 Task: Use the formula "FIXED" in spreadsheet "Project protfolio".
Action: Mouse moved to (893, 140)
Screenshot: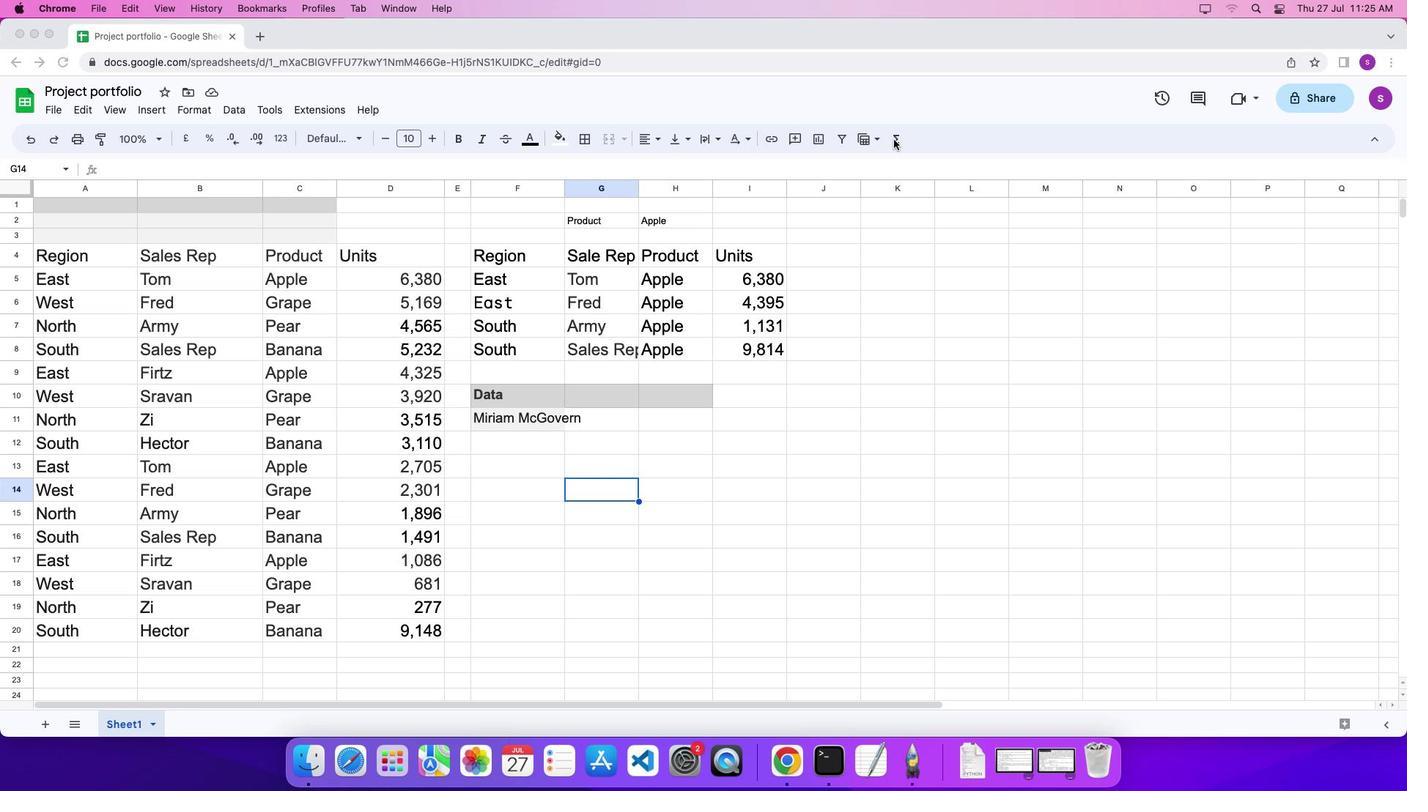 
Action: Mouse pressed left at (893, 140)
Screenshot: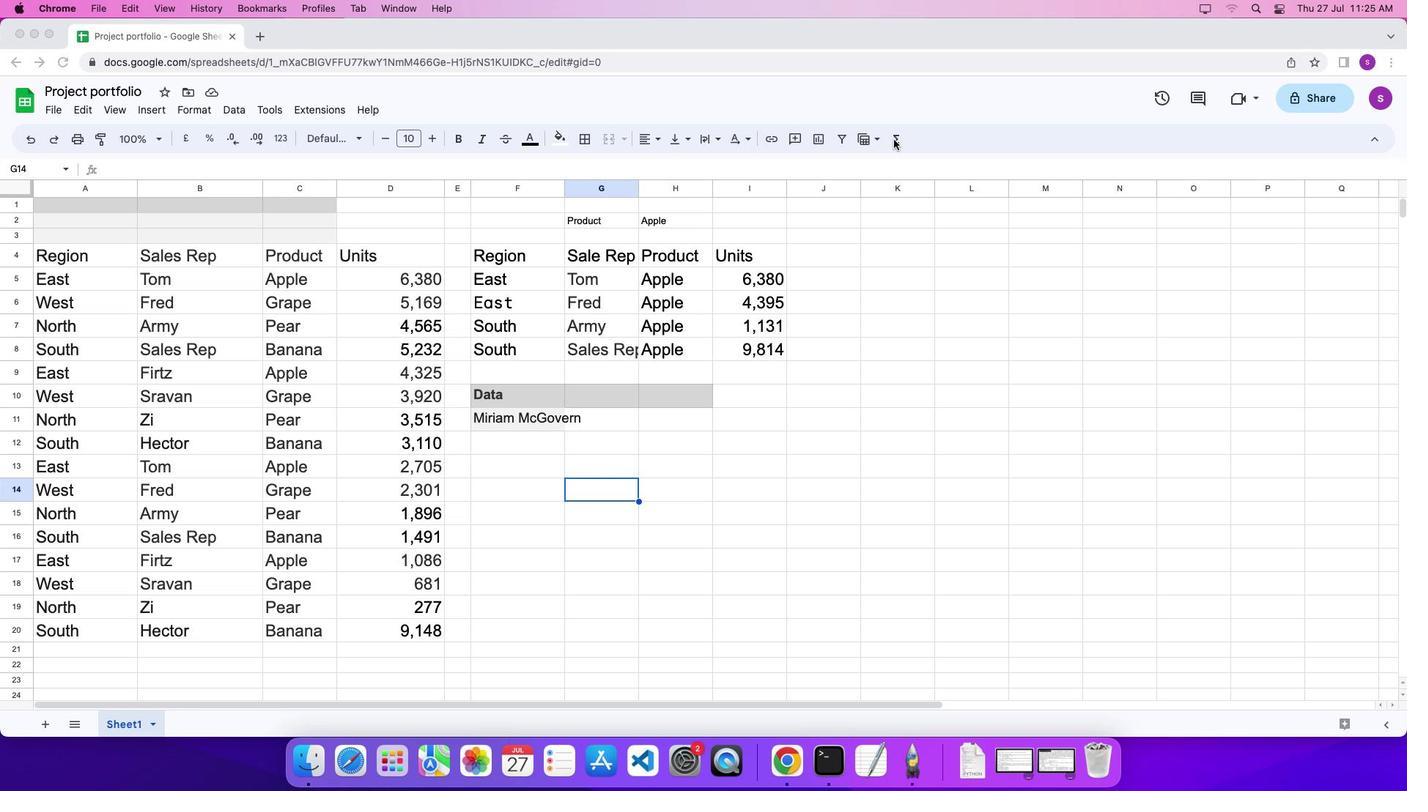 
Action: Mouse moved to (897, 141)
Screenshot: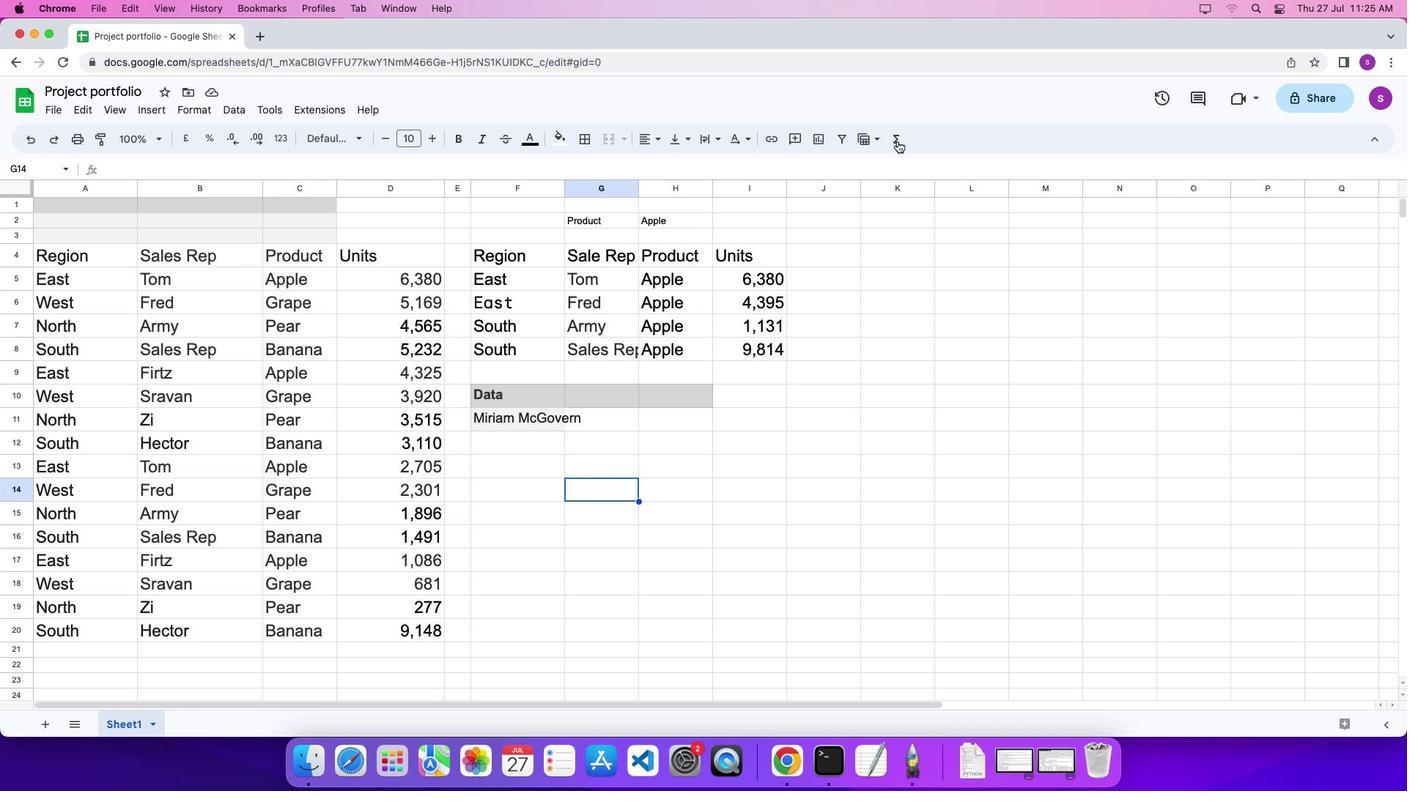 
Action: Mouse pressed left at (897, 141)
Screenshot: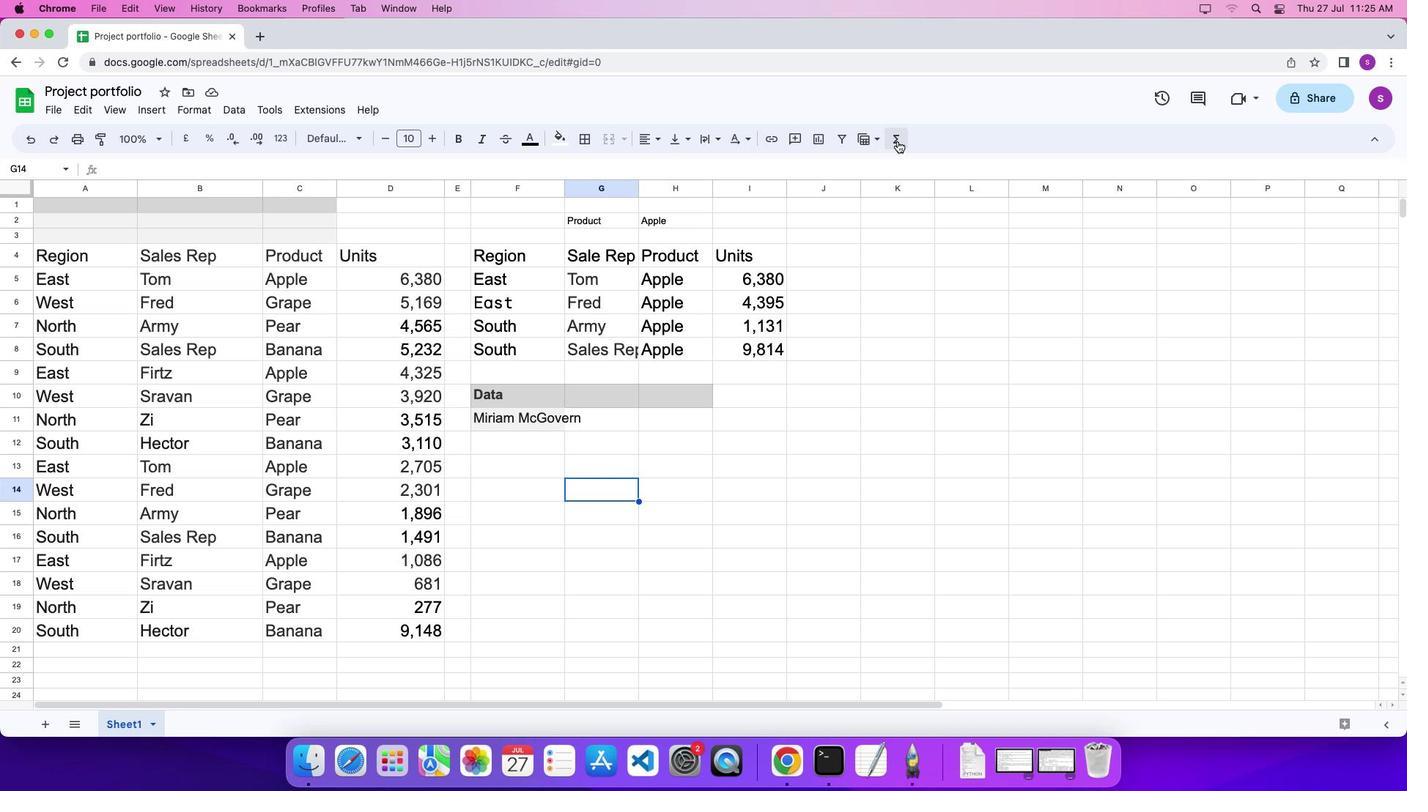 
Action: Mouse moved to (1112, 631)
Screenshot: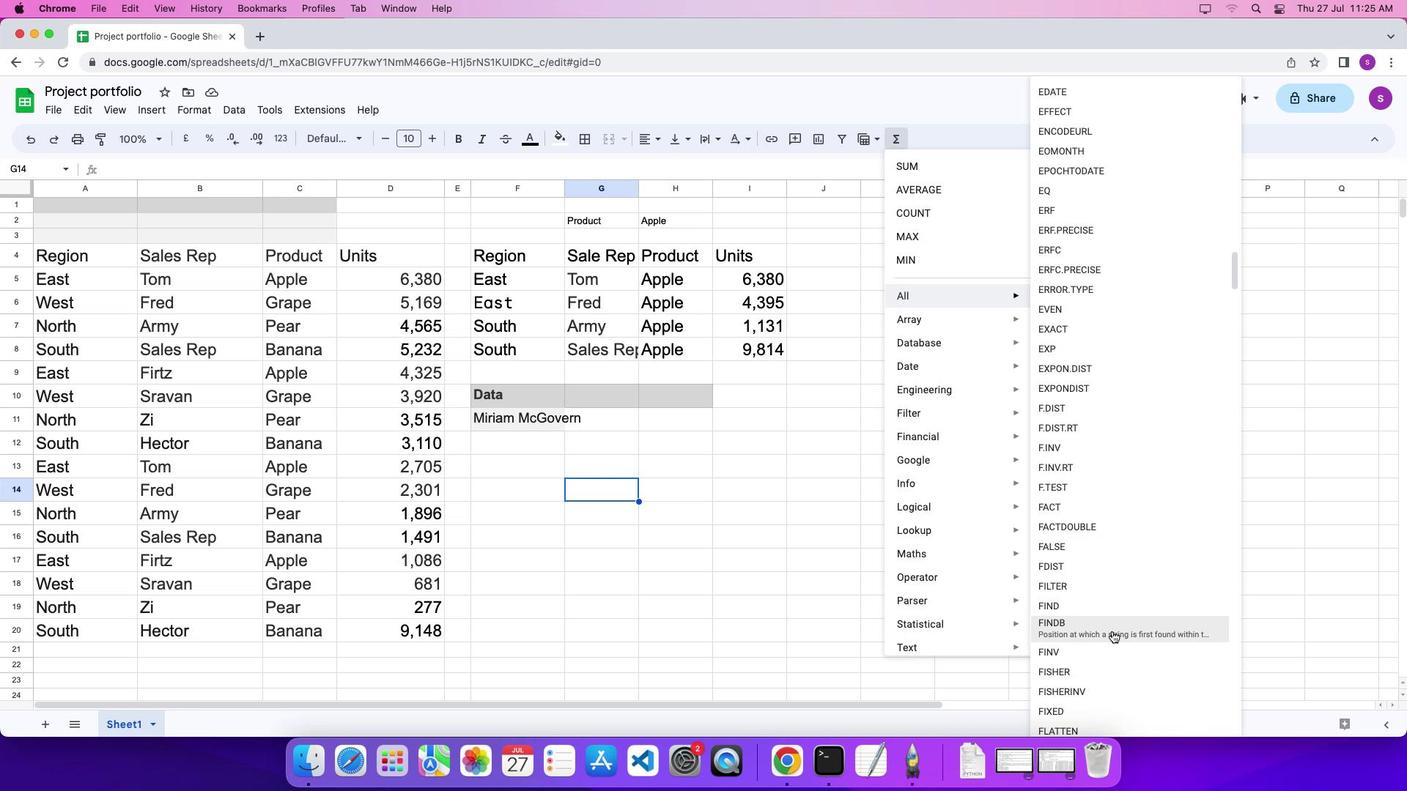 
Action: Mouse scrolled (1112, 631) with delta (0, 0)
Screenshot: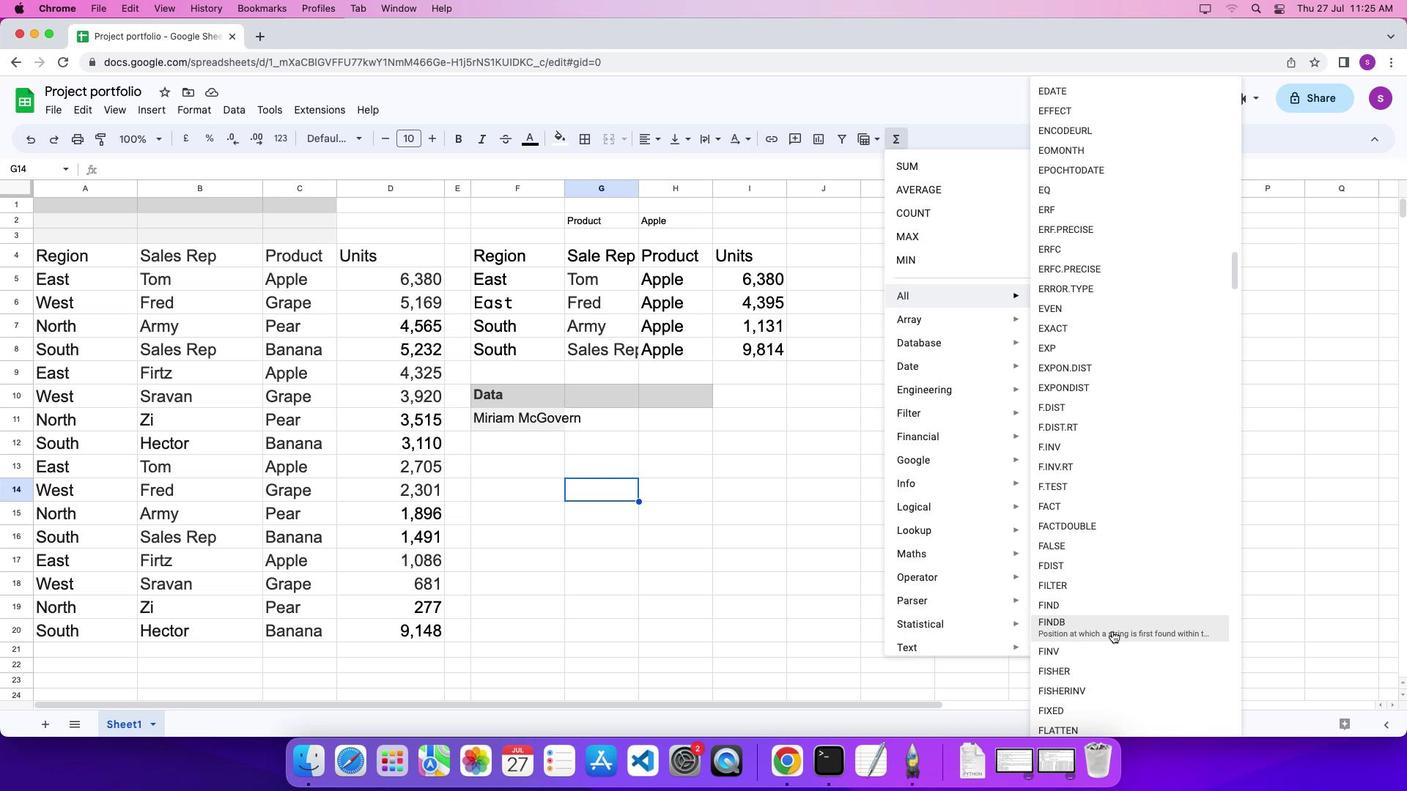 
Action: Mouse scrolled (1112, 631) with delta (0, 0)
Screenshot: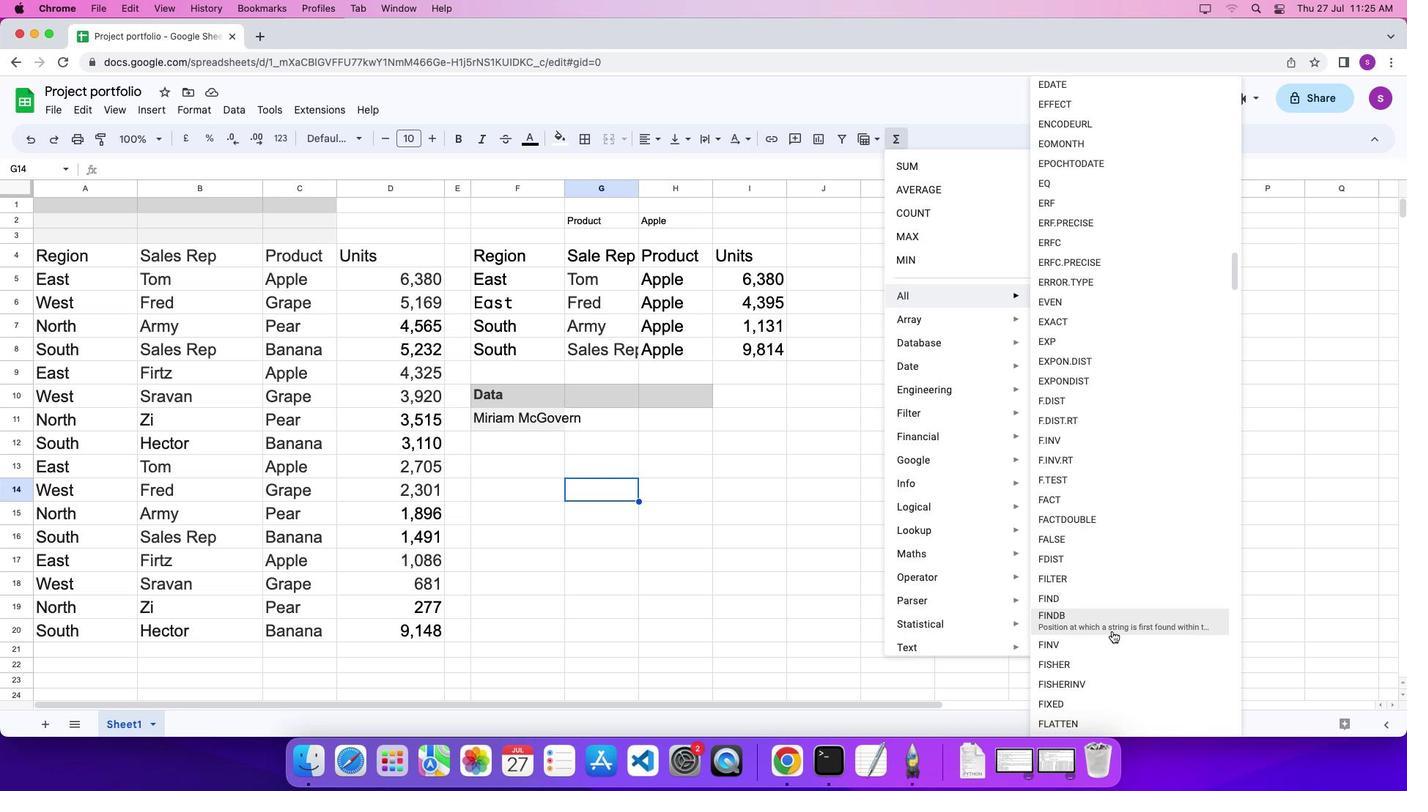 
Action: Mouse scrolled (1112, 631) with delta (0, -1)
Screenshot: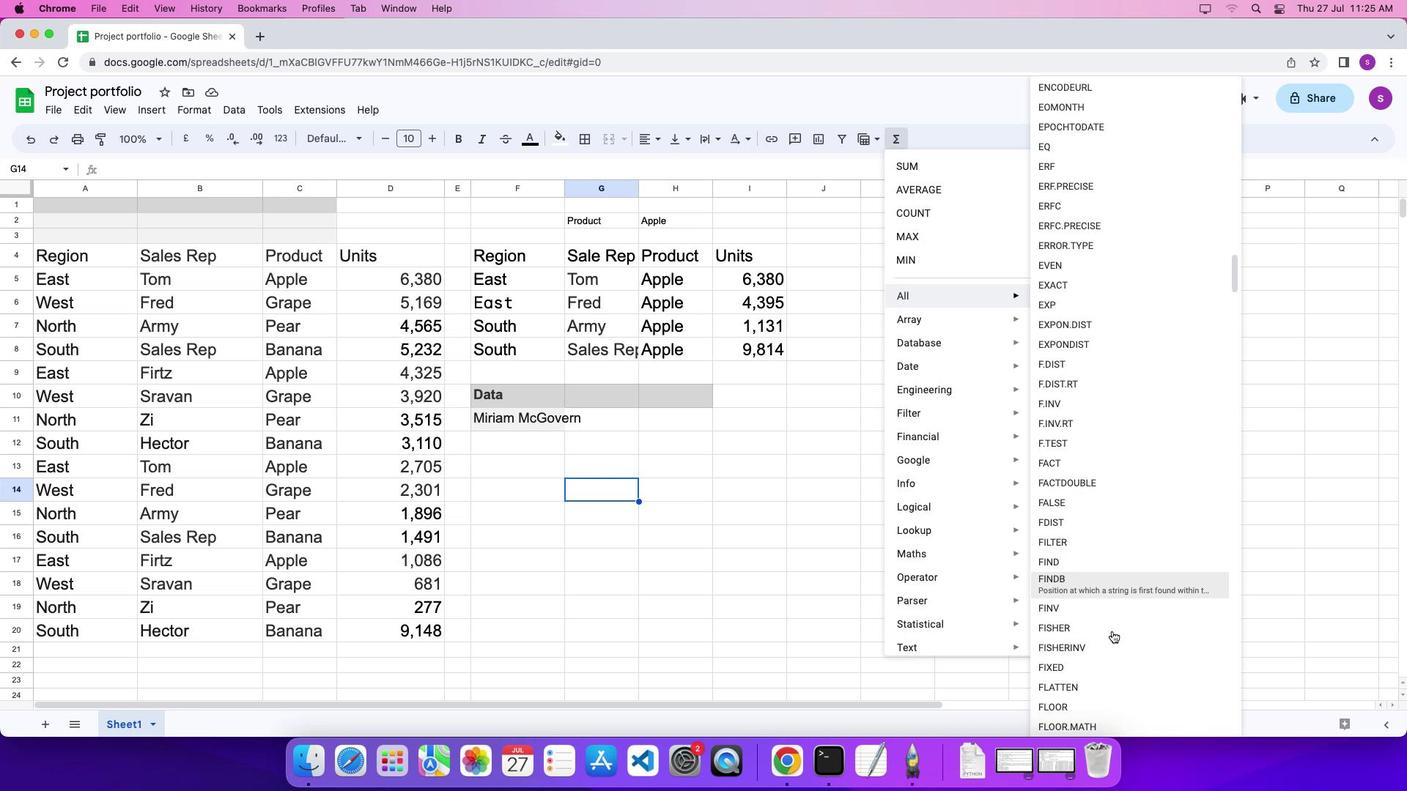 
Action: Mouse moved to (1106, 601)
Screenshot: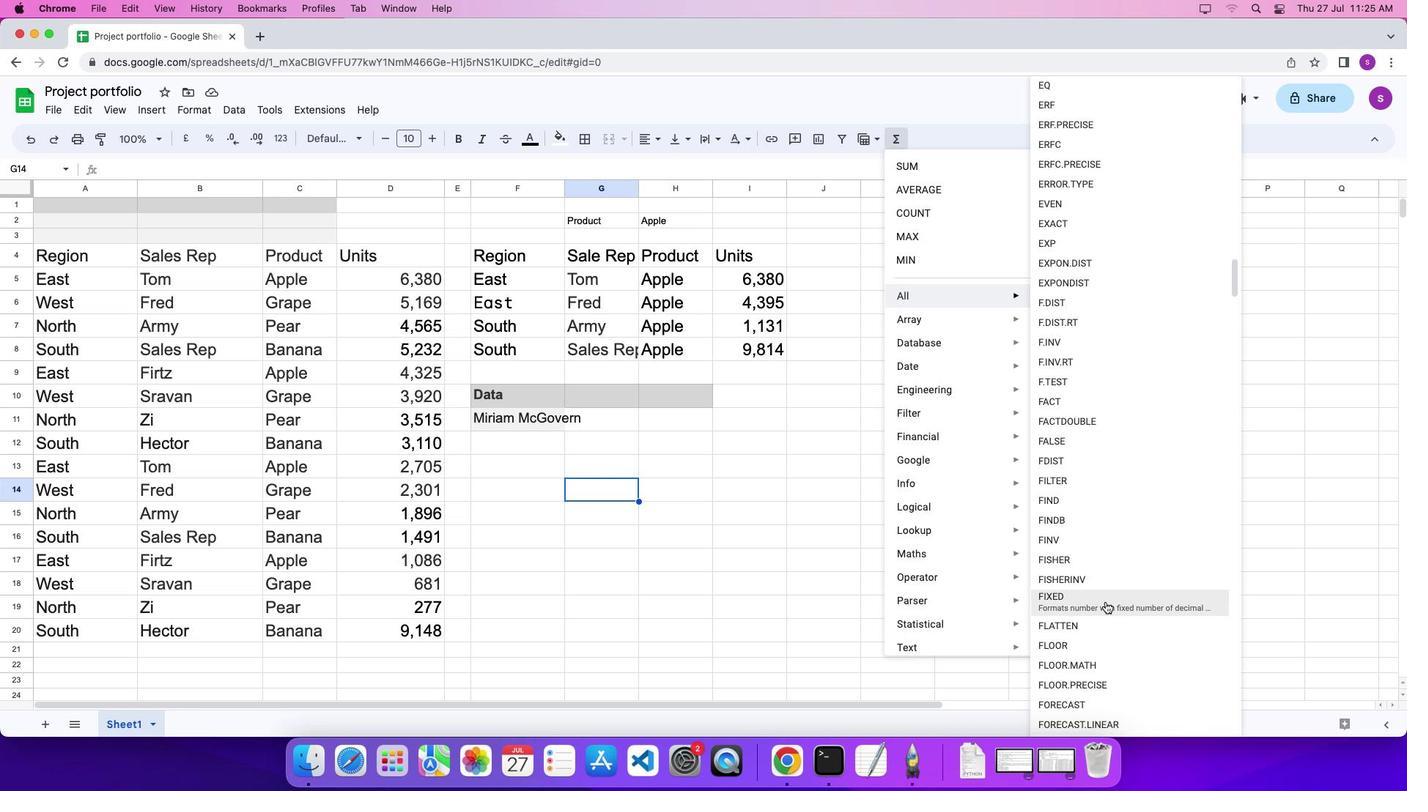 
Action: Mouse pressed left at (1106, 601)
Screenshot: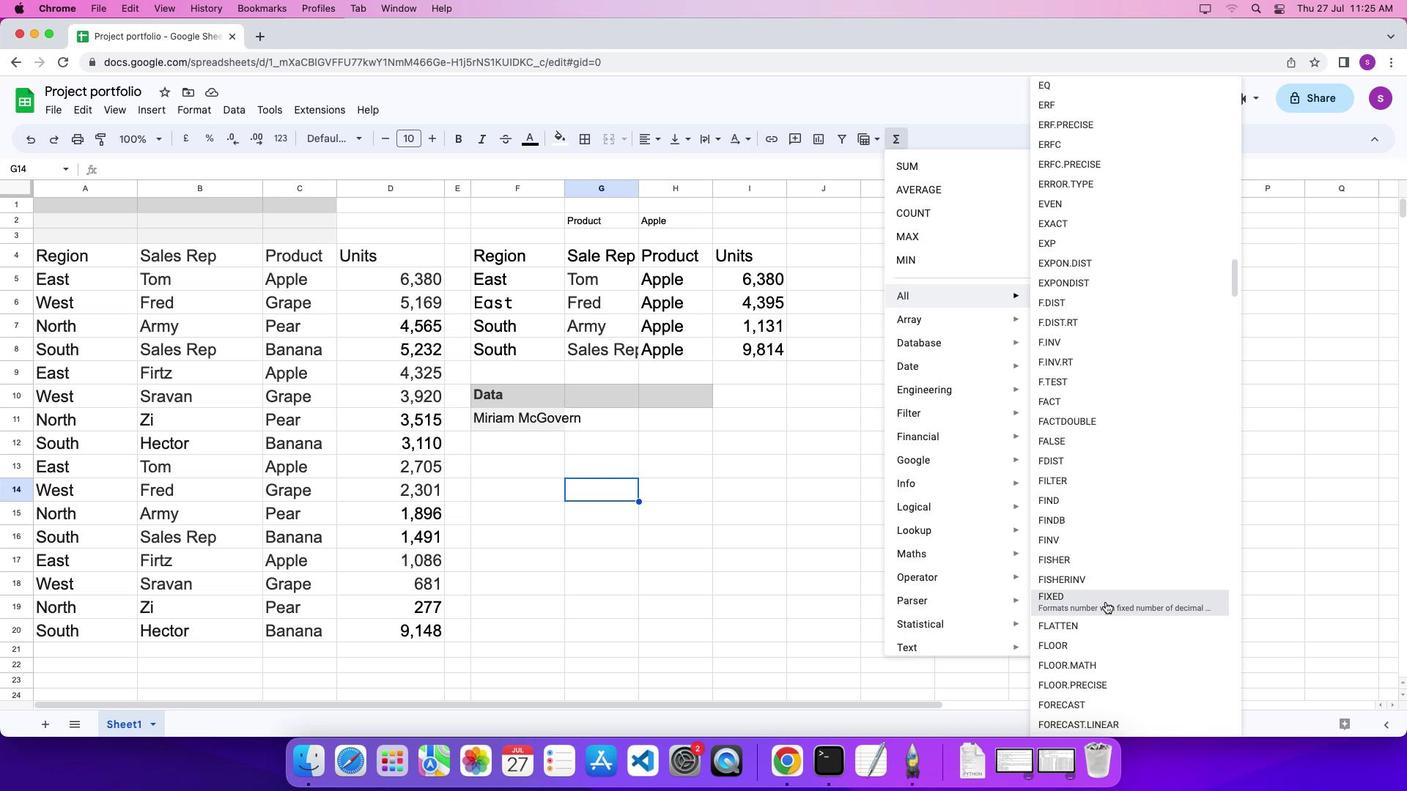 
Action: Mouse moved to (873, 555)
Screenshot: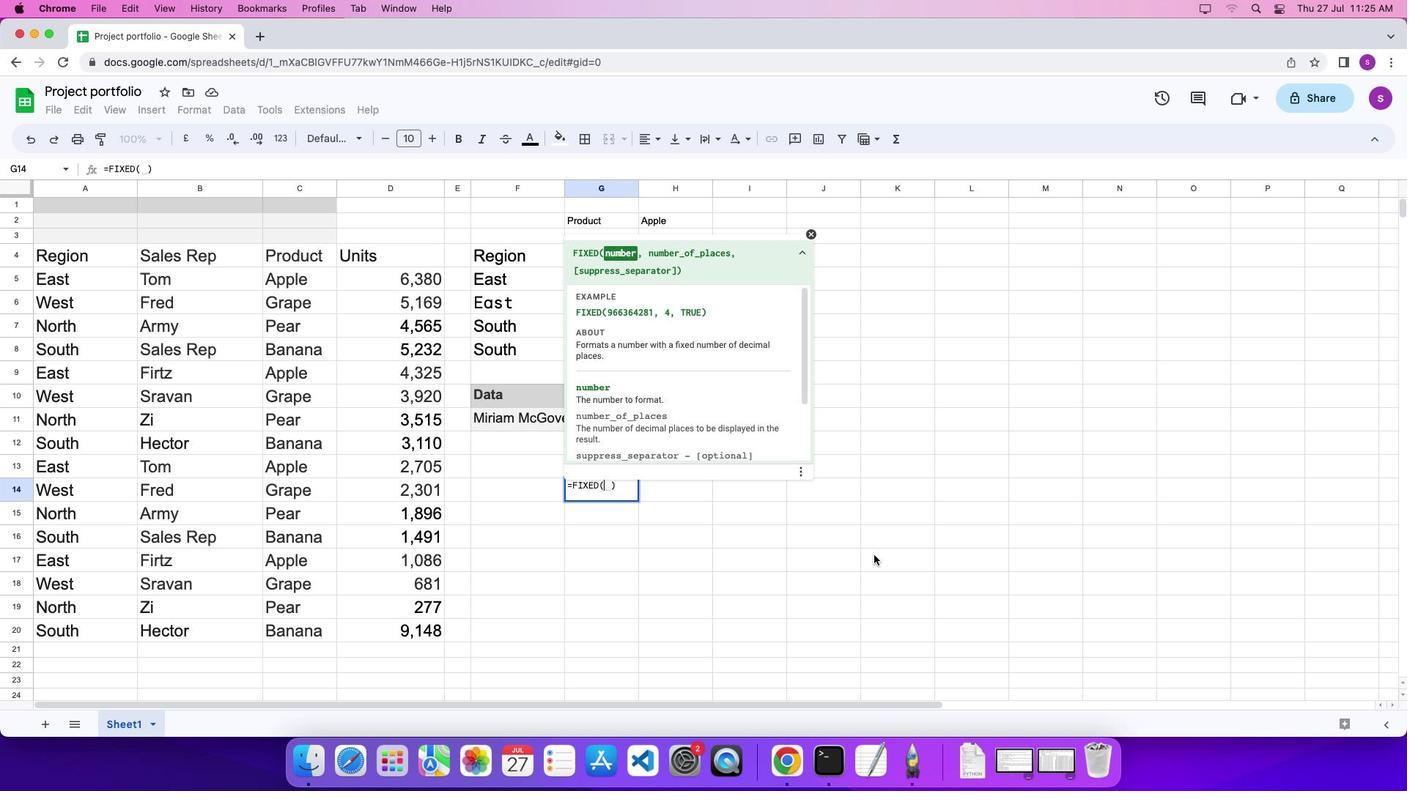 
Action: Key pressed '9''6''6''3''6''4''2''8''1'',''4'','Key.shift'T''R''U''E''\x03'
Screenshot: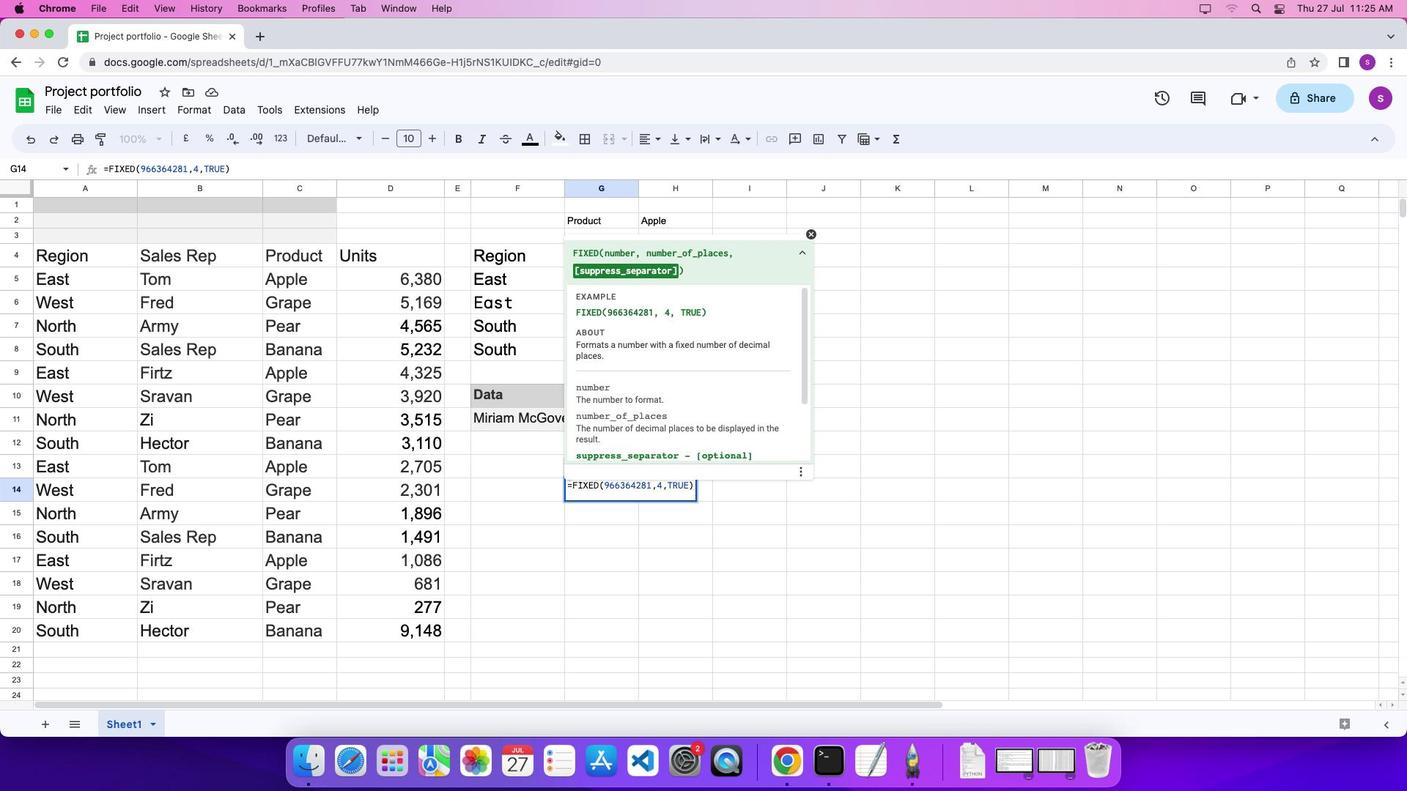 
